 Task: Change curved connector line to solid.
Action: Mouse moved to (479, 278)
Screenshot: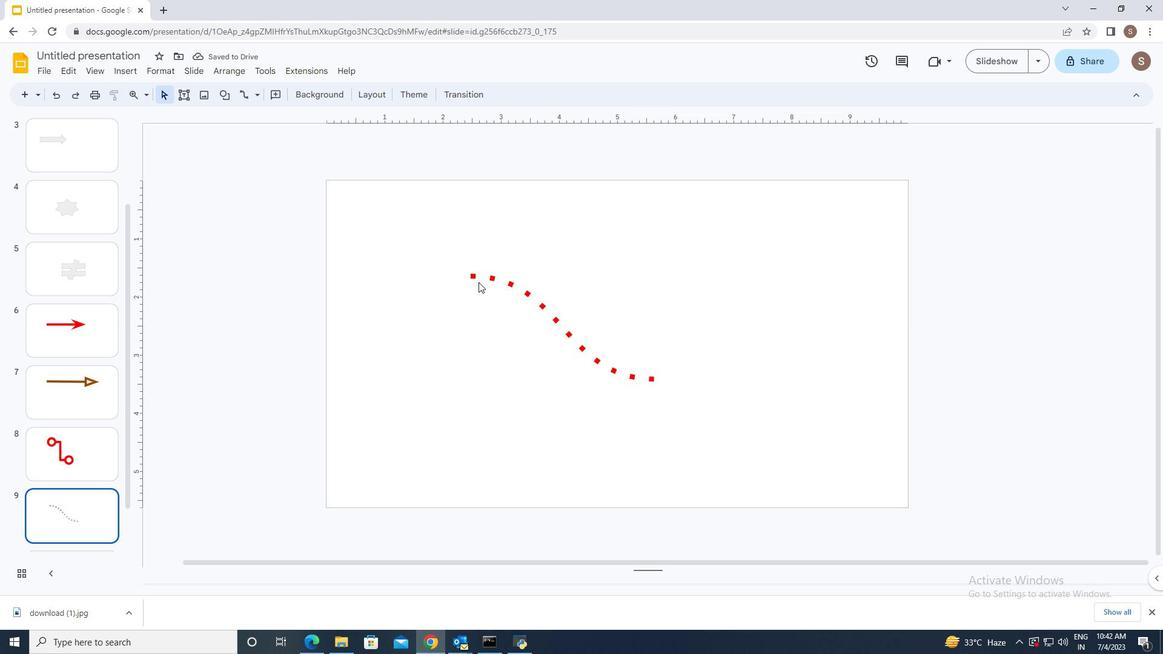 
Action: Mouse pressed left at (479, 278)
Screenshot: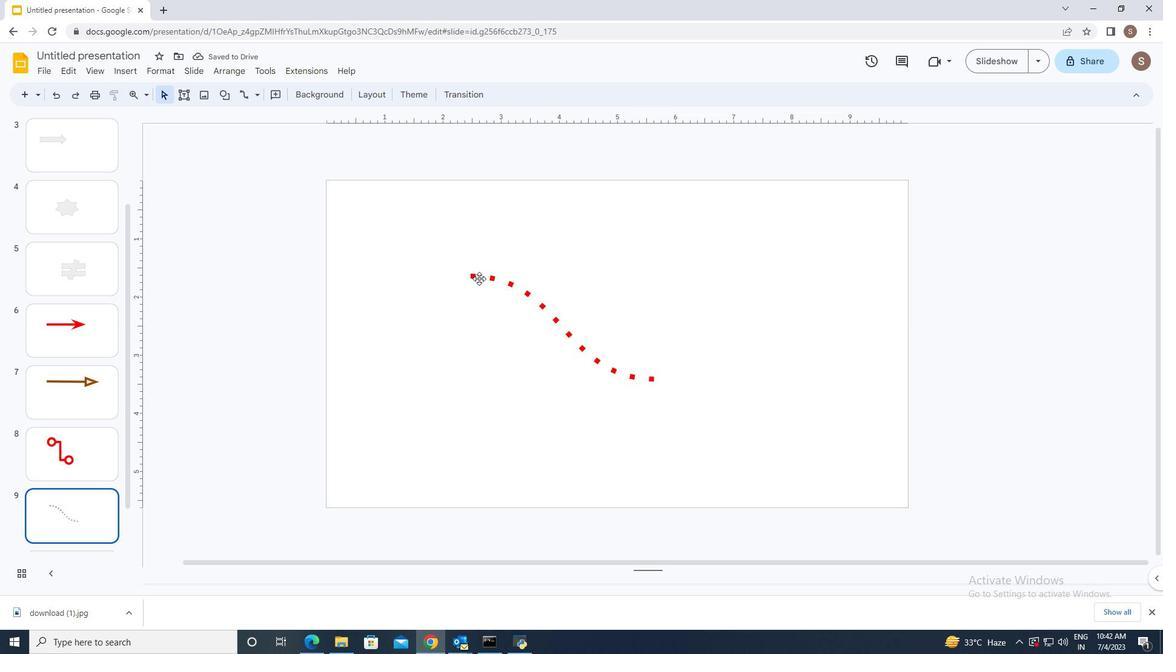 
Action: Mouse moved to (316, 94)
Screenshot: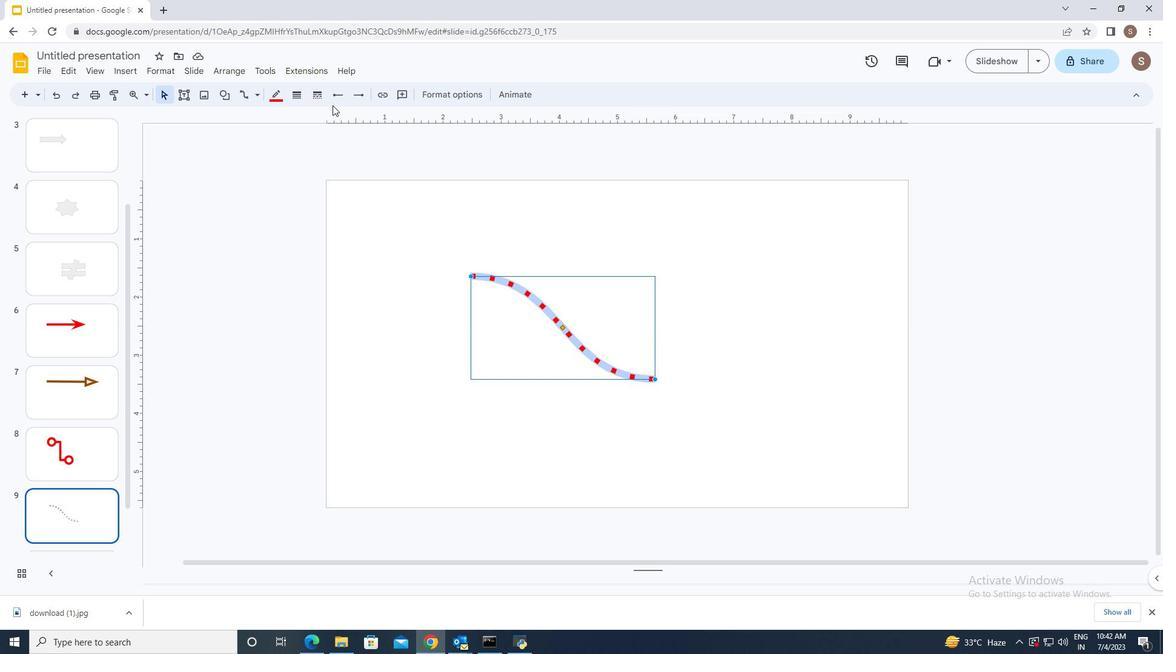 
Action: Mouse pressed left at (316, 94)
Screenshot: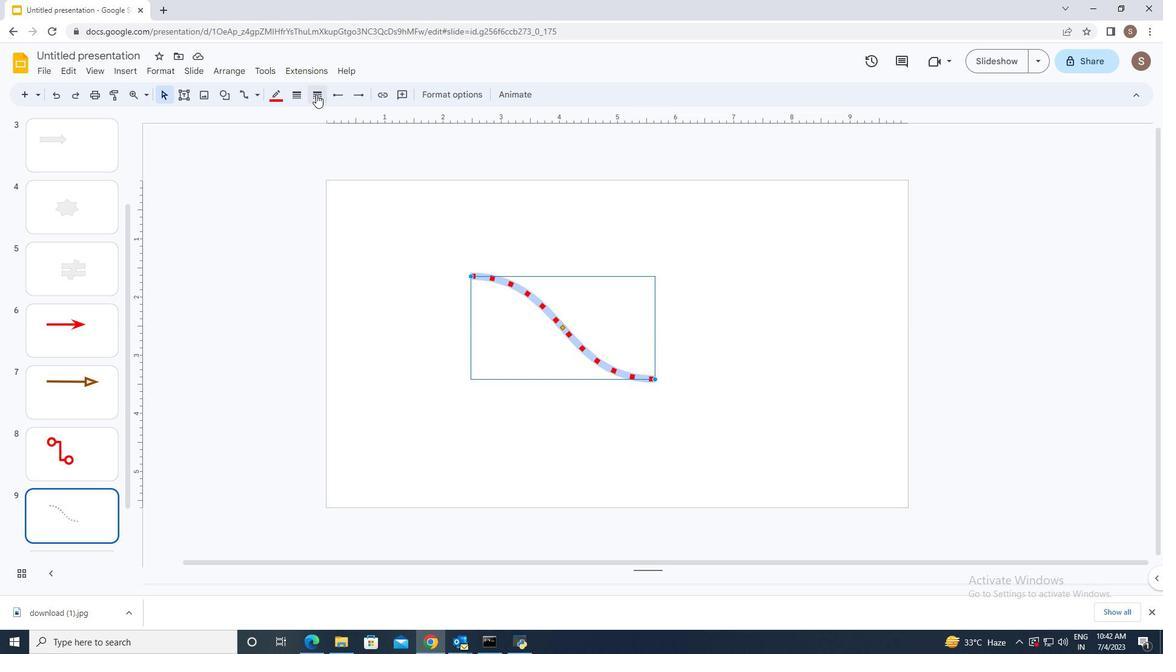 
Action: Mouse moved to (331, 113)
Screenshot: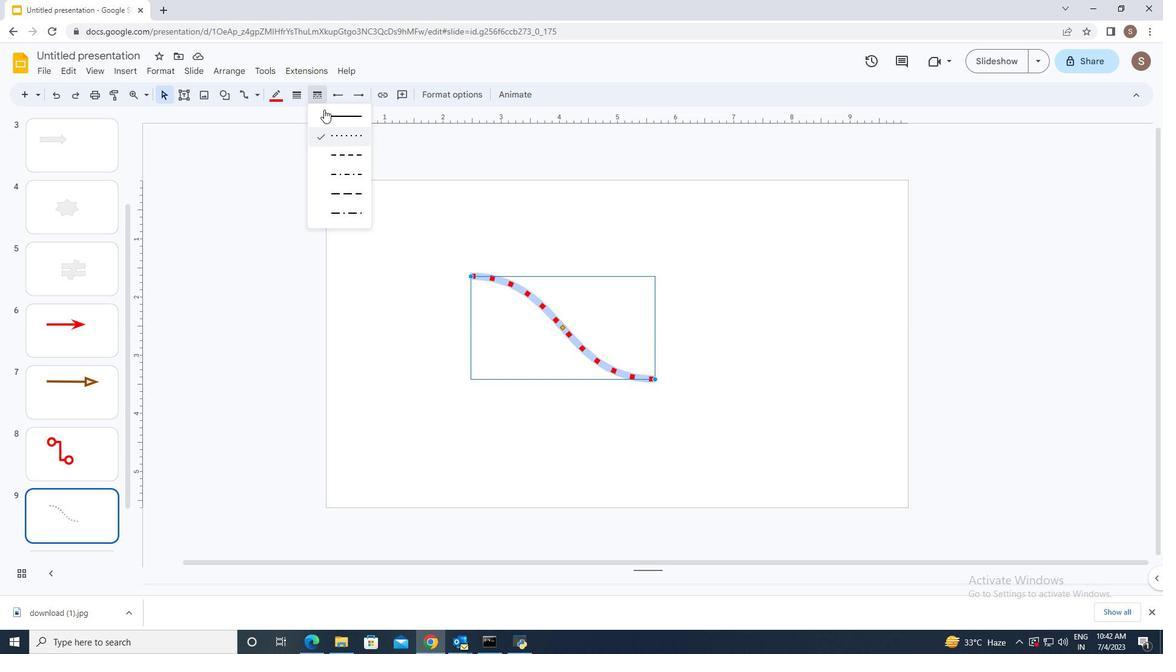 
Action: Mouse pressed left at (331, 113)
Screenshot: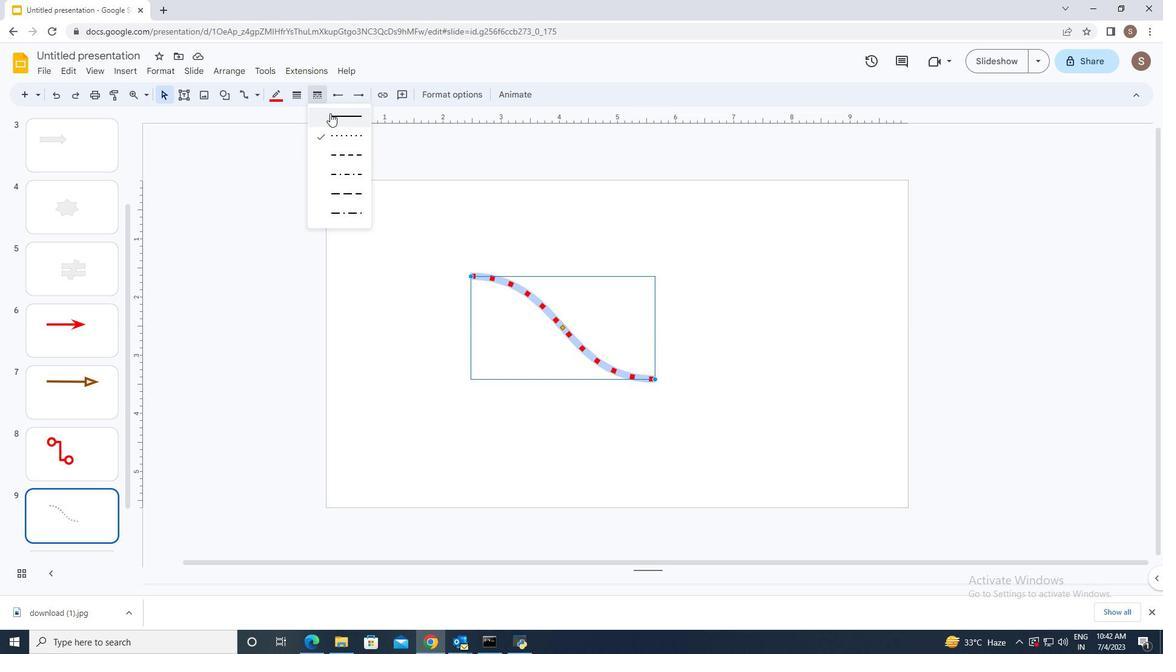 
Action: Mouse moved to (416, 360)
Screenshot: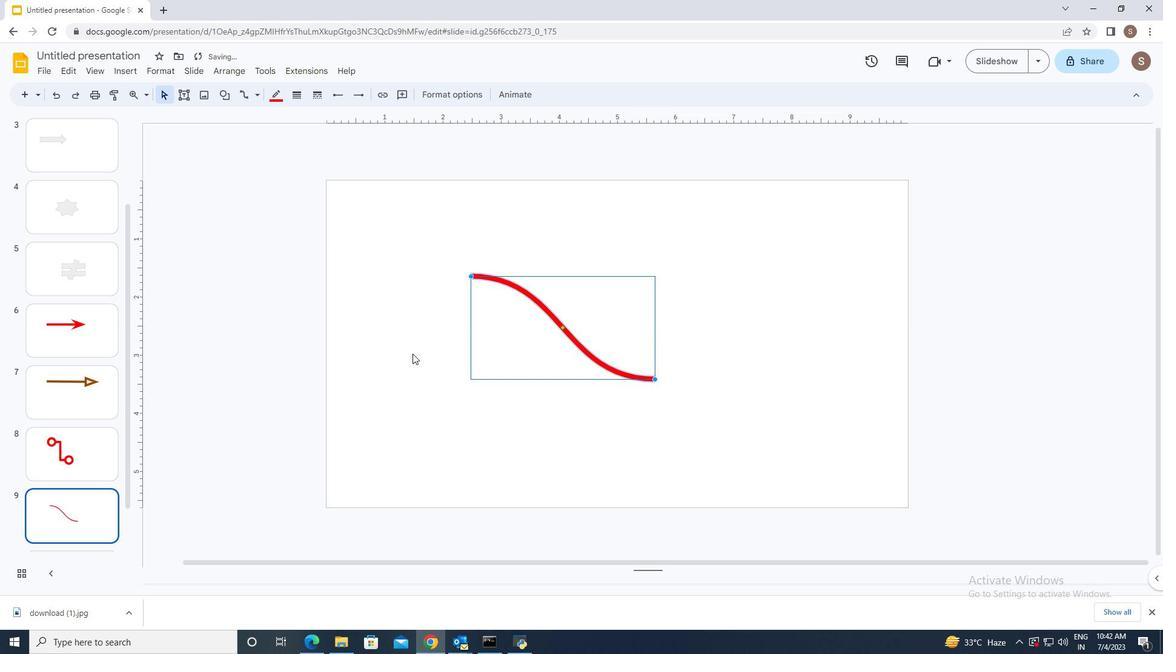 
Action: Mouse pressed left at (416, 360)
Screenshot: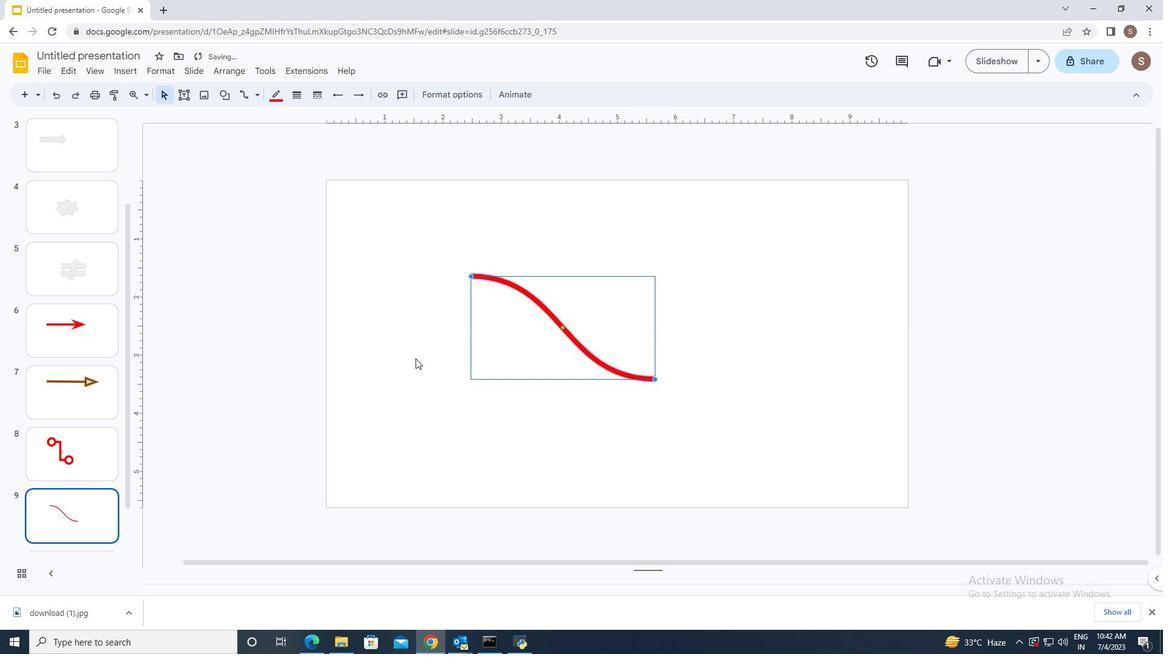 
